 Task: Add Softage Information Technology Limited.
Action: Mouse moved to (313, 159)
Screenshot: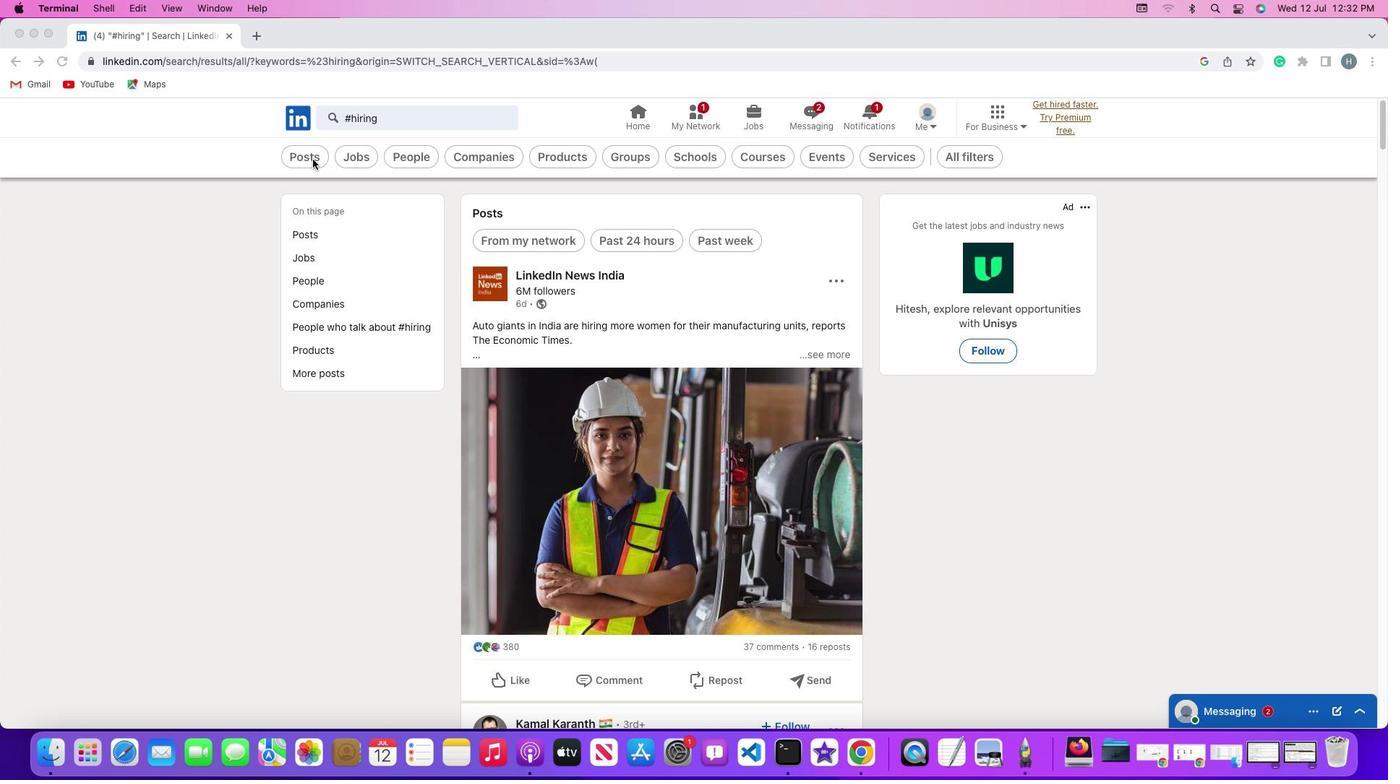 
Action: Mouse pressed left at (313, 159)
Screenshot: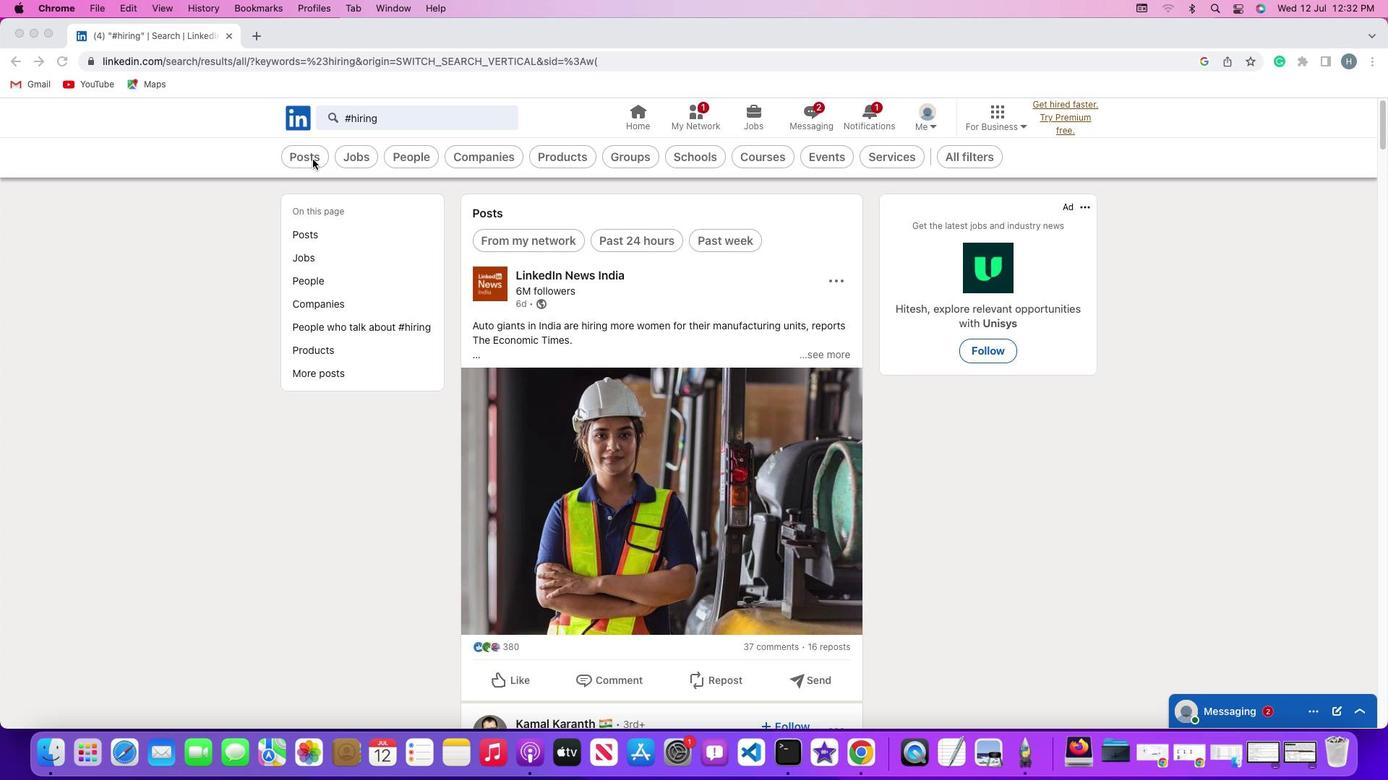 
Action: Mouse moved to (313, 156)
Screenshot: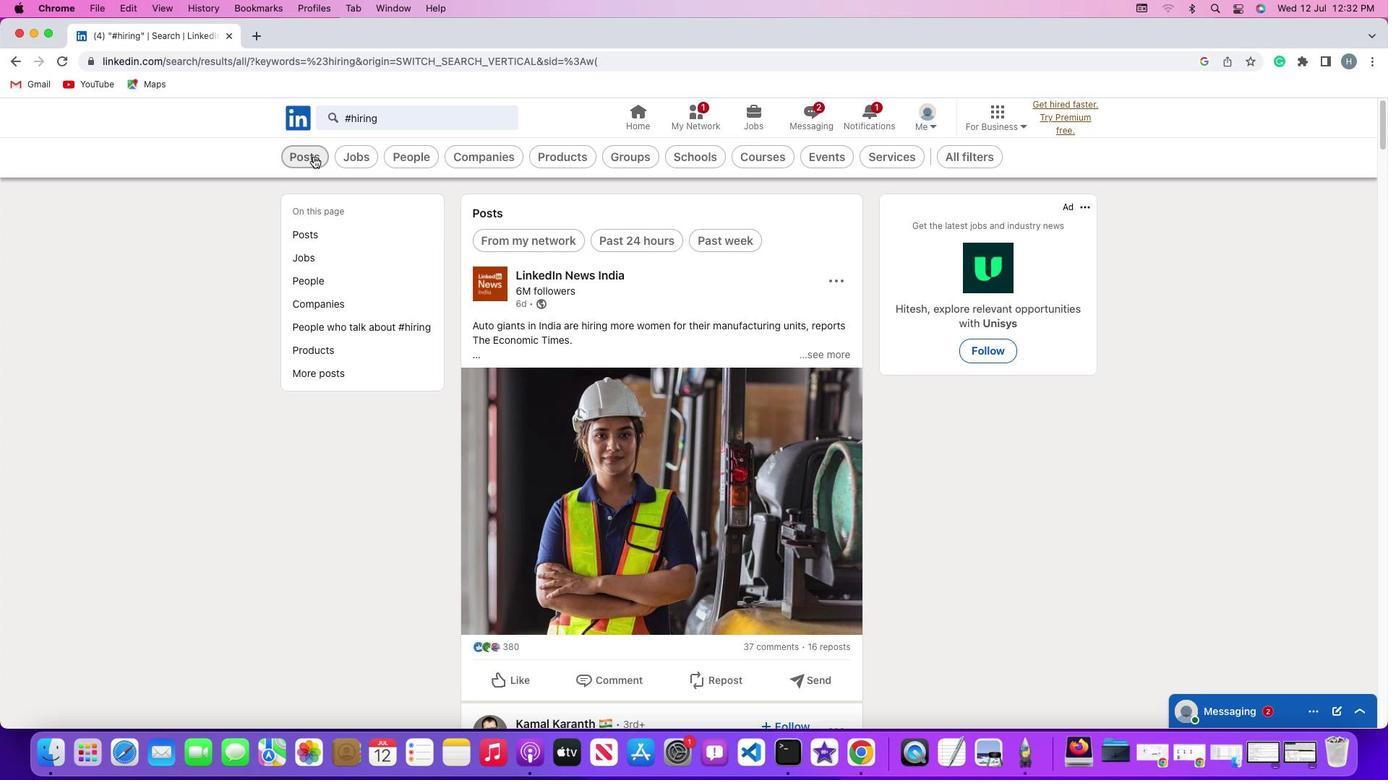 
Action: Mouse pressed left at (313, 156)
Screenshot: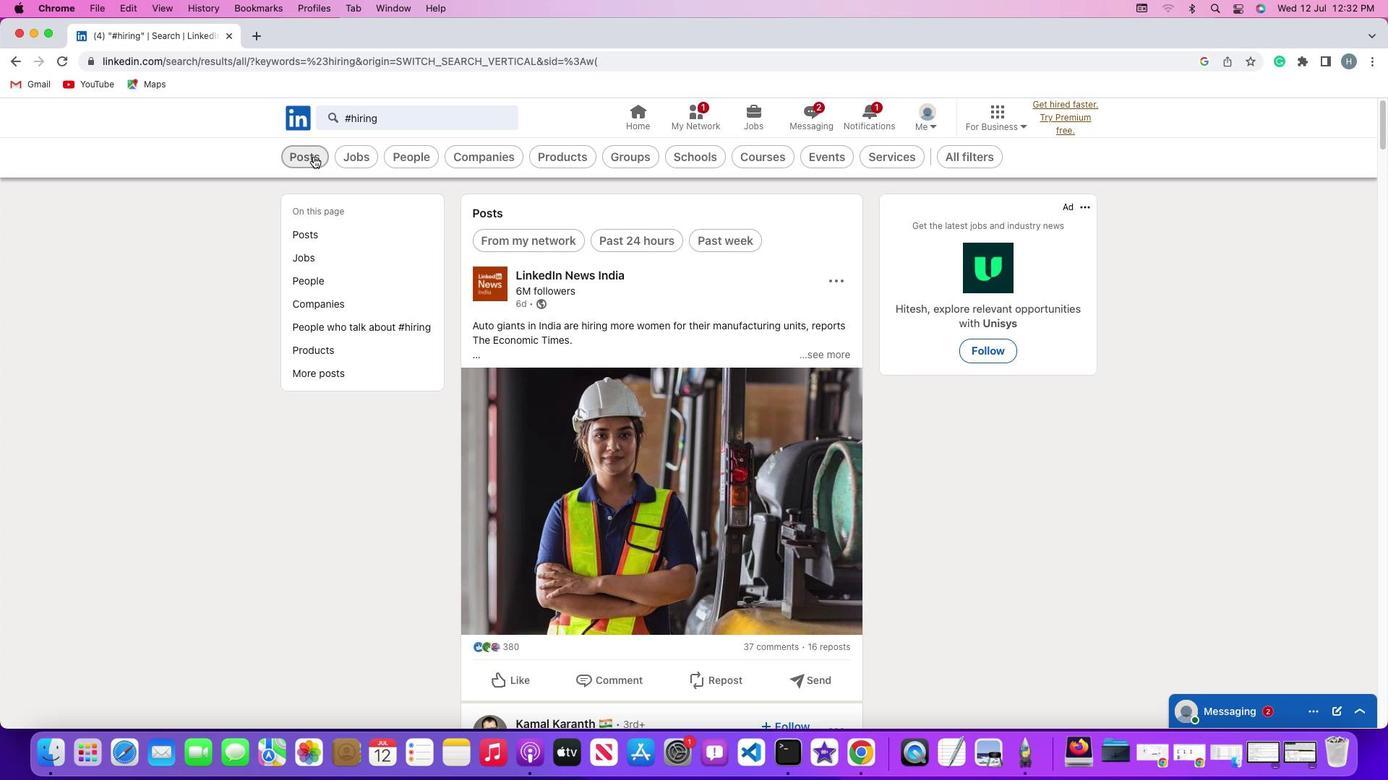 
Action: Mouse moved to (692, 154)
Screenshot: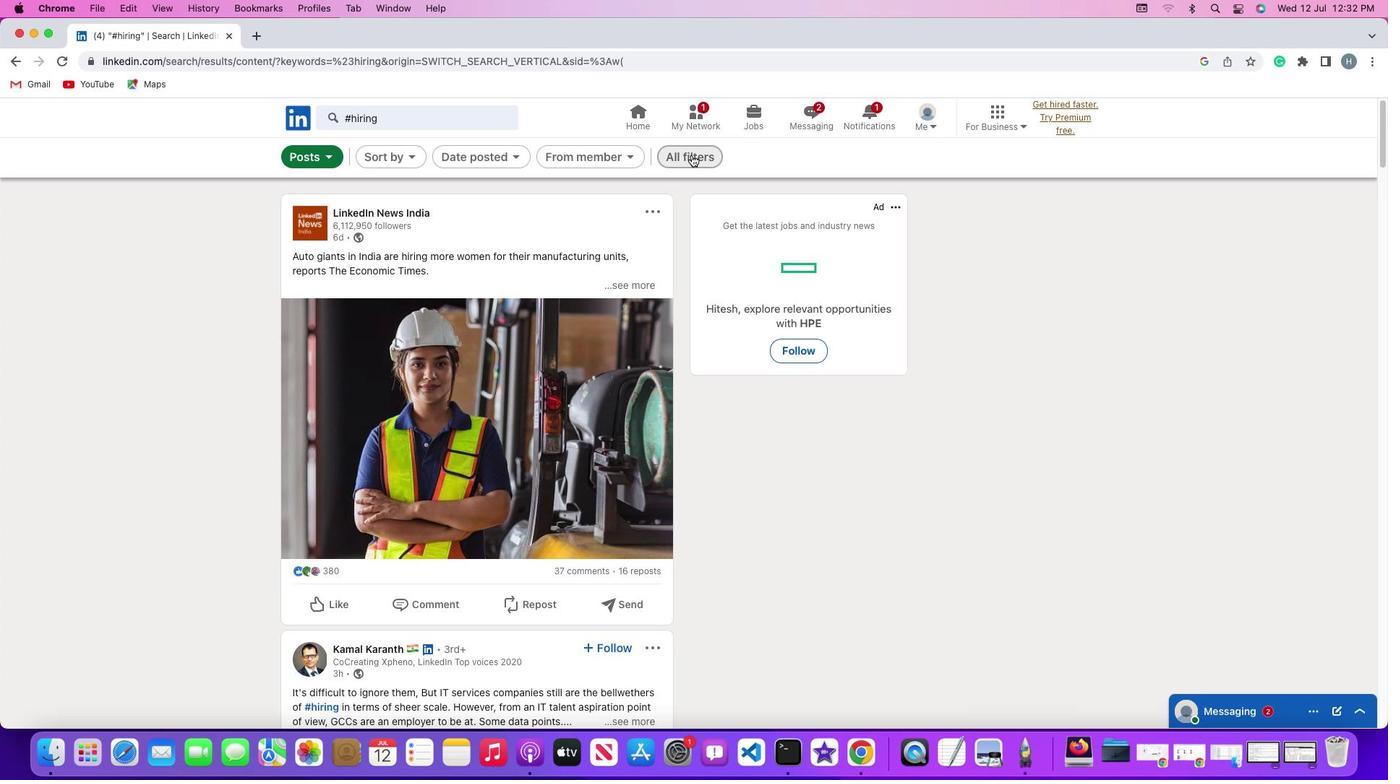
Action: Mouse pressed left at (692, 154)
Screenshot: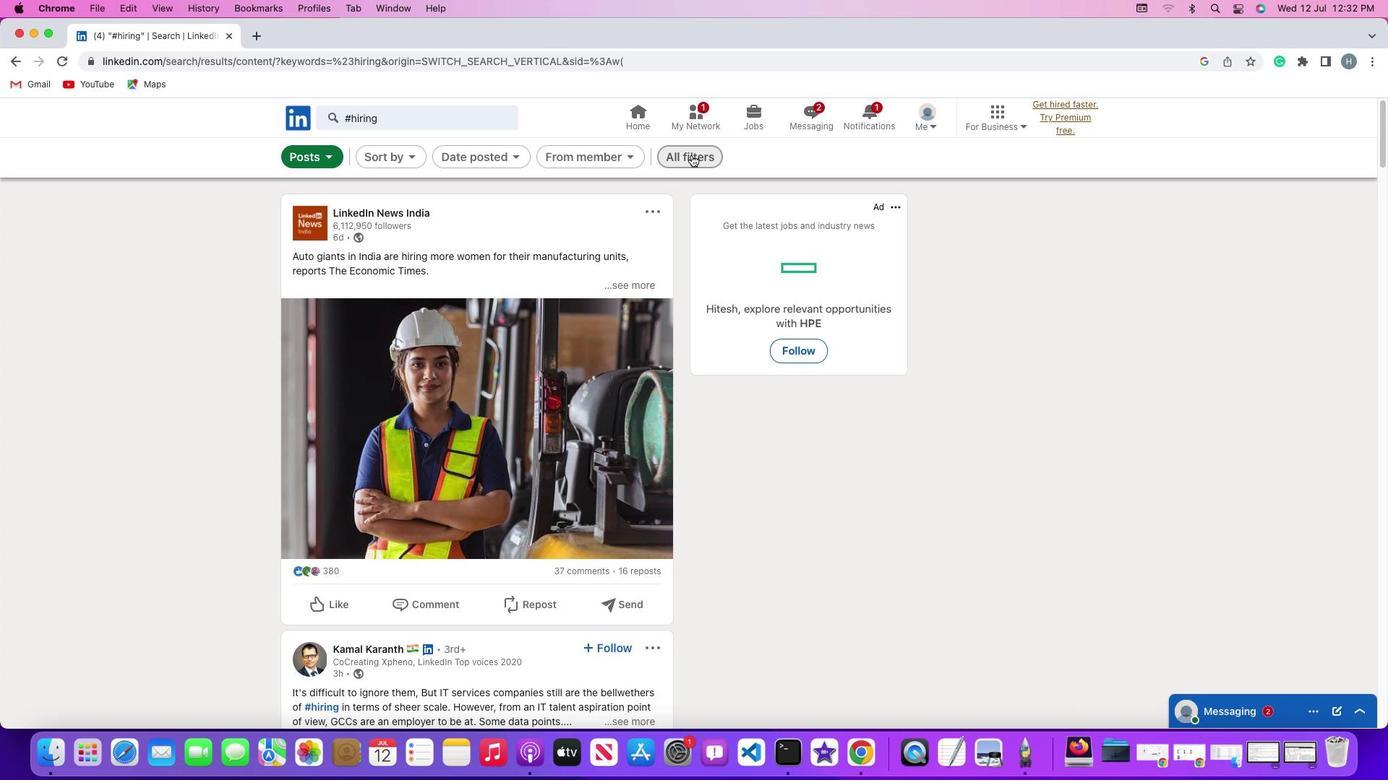 
Action: Mouse moved to (1061, 527)
Screenshot: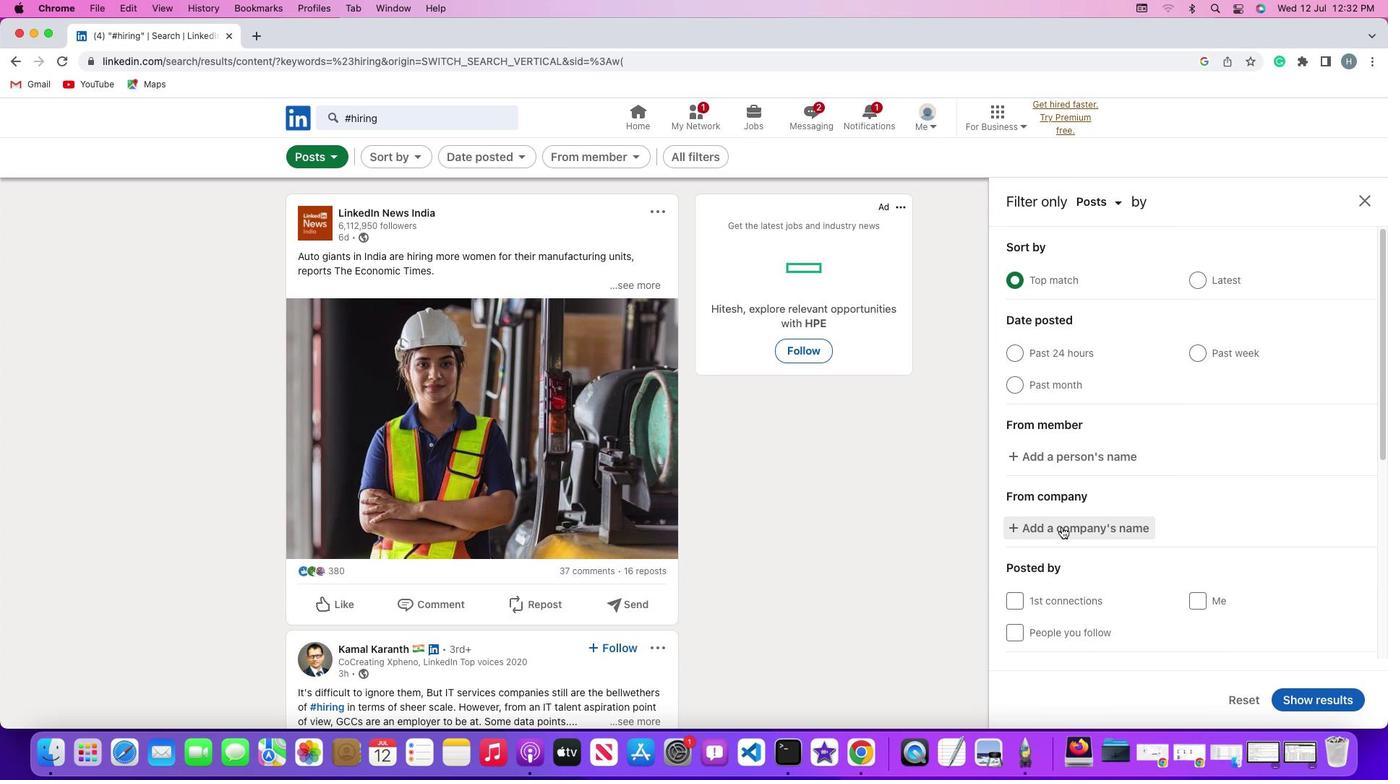 
Action: Mouse pressed left at (1061, 527)
Screenshot: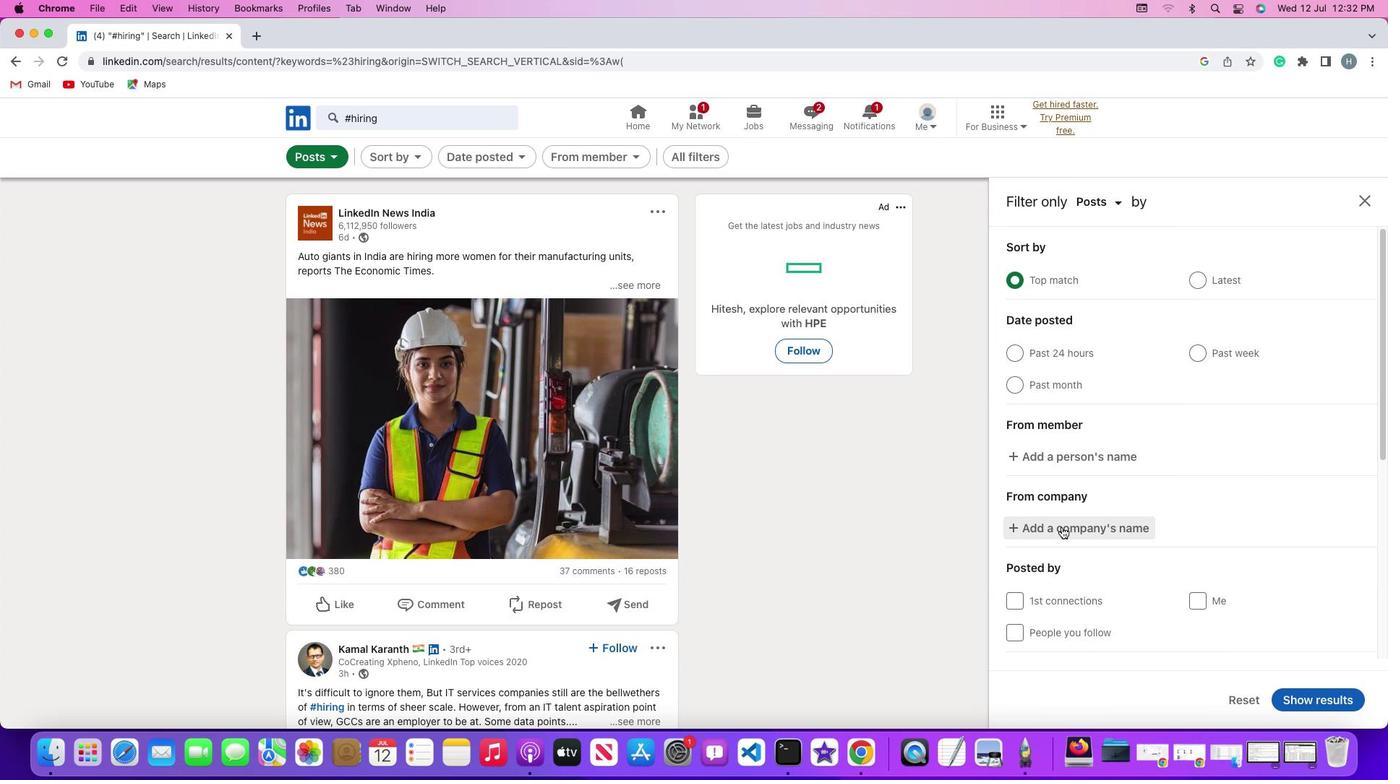 
Action: Key pressed Key.shift'S''o''f''t''a''g''e'
Screenshot: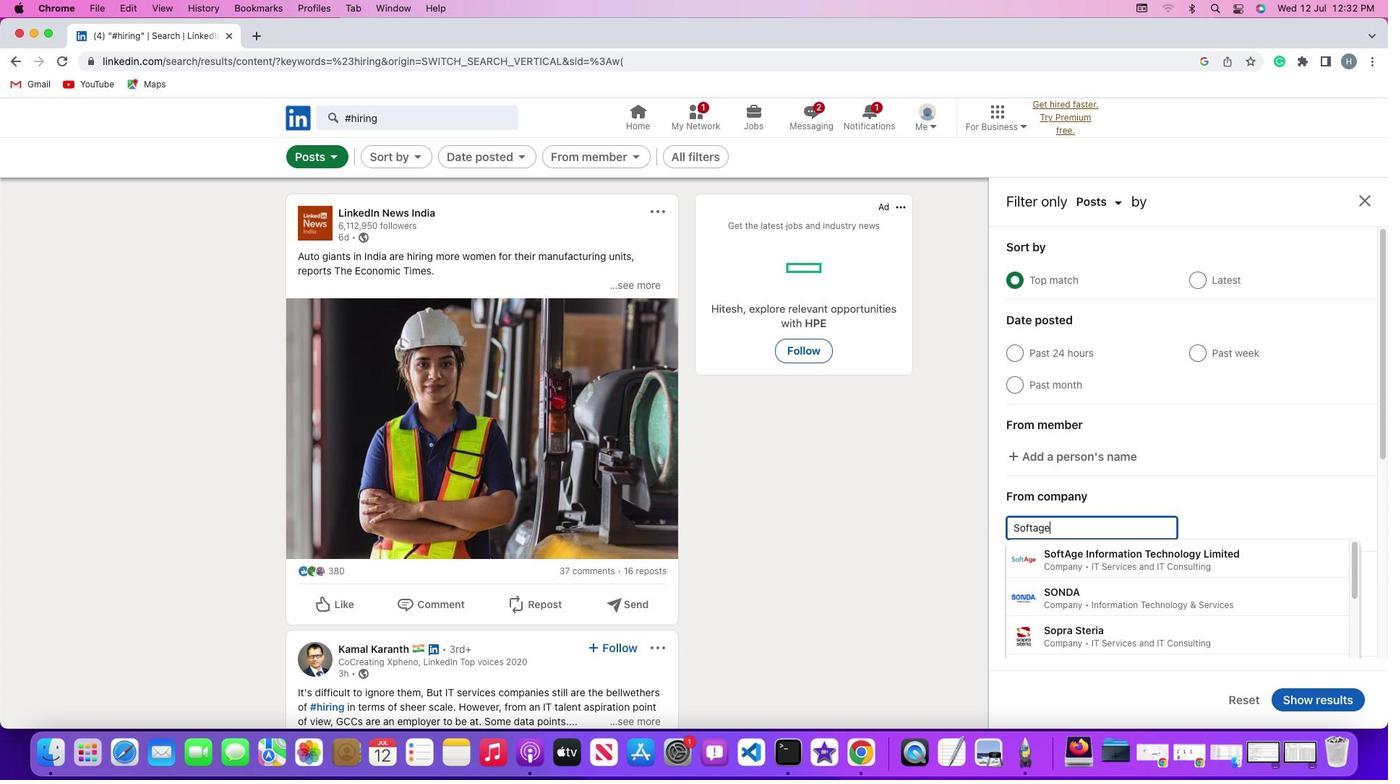 
Action: Mouse moved to (1199, 561)
Screenshot: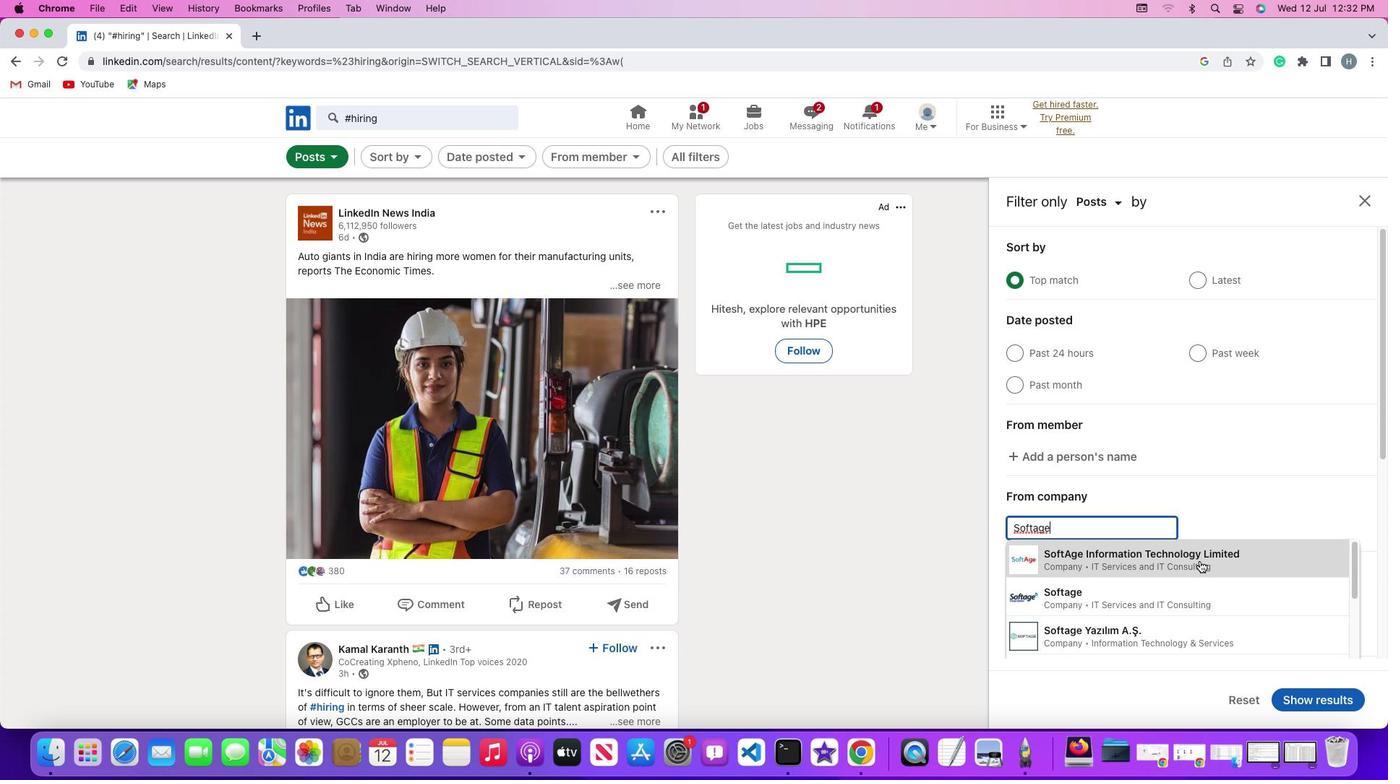 
Action: Mouse pressed left at (1199, 561)
Screenshot: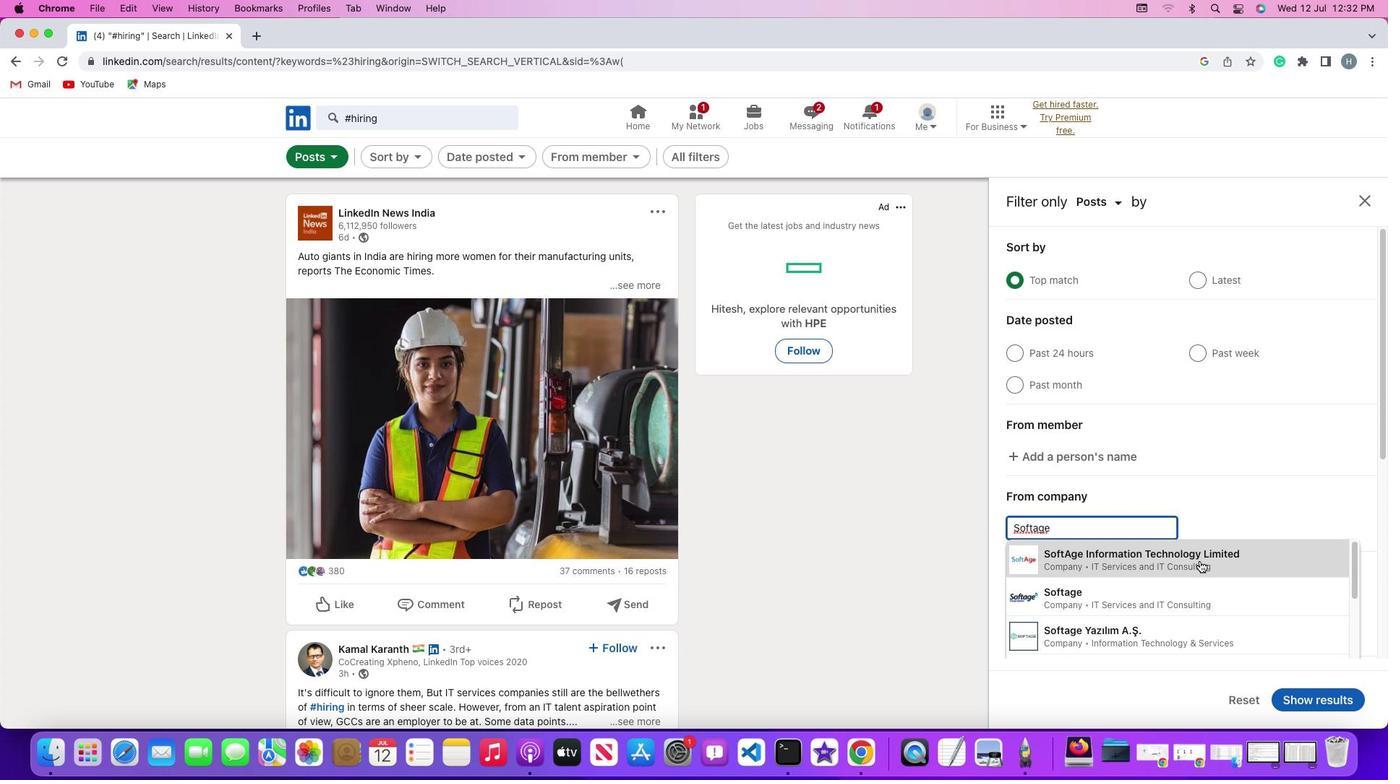 
Action: Mouse moved to (872, 512)
Screenshot: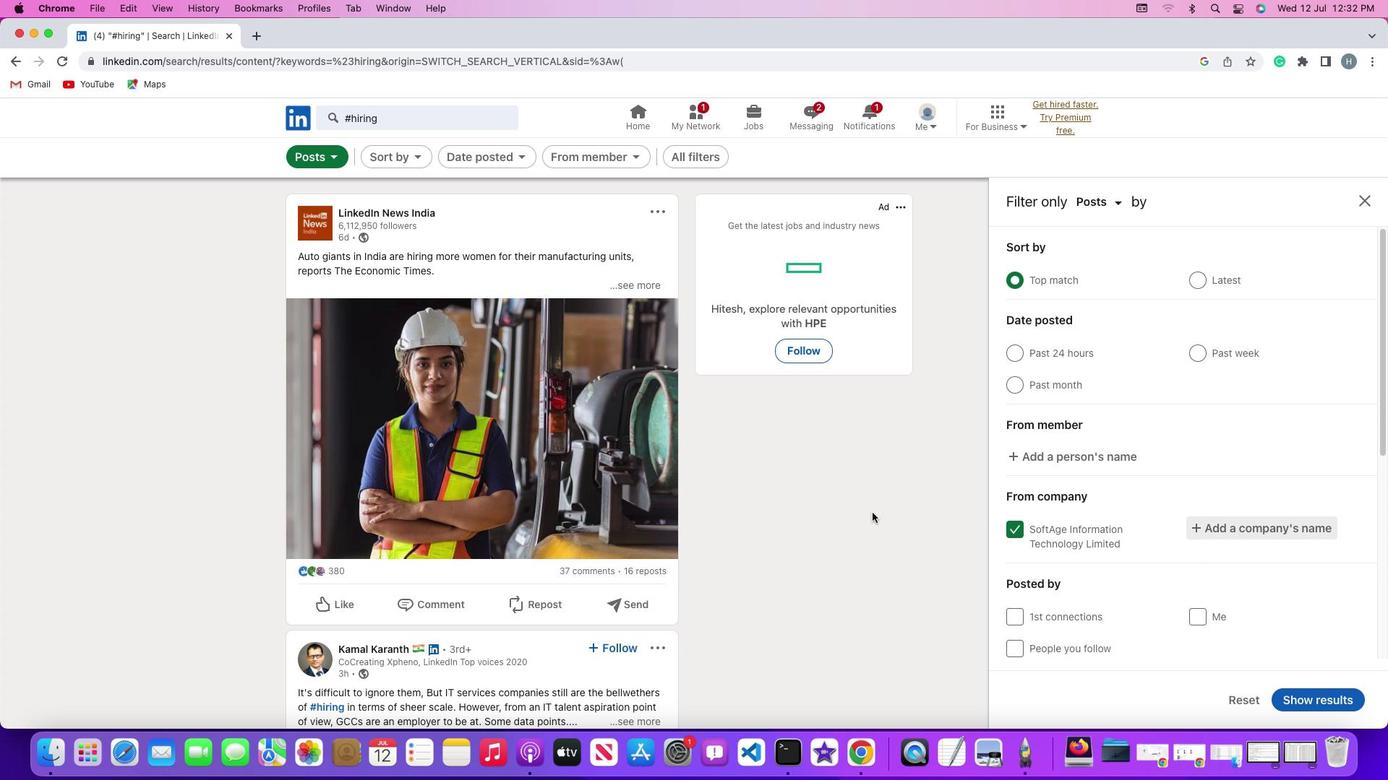
